 Task: Use Visual Studio Code's code navigation shortcuts to find all references to a variable.
Action: Mouse moved to (543, 148)
Screenshot: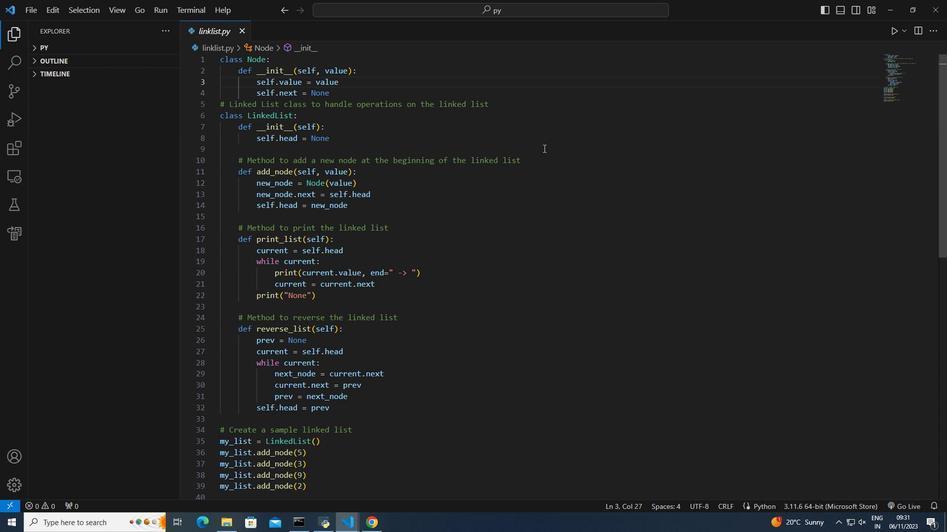 
Action: Mouse pressed right at (543, 148)
Screenshot: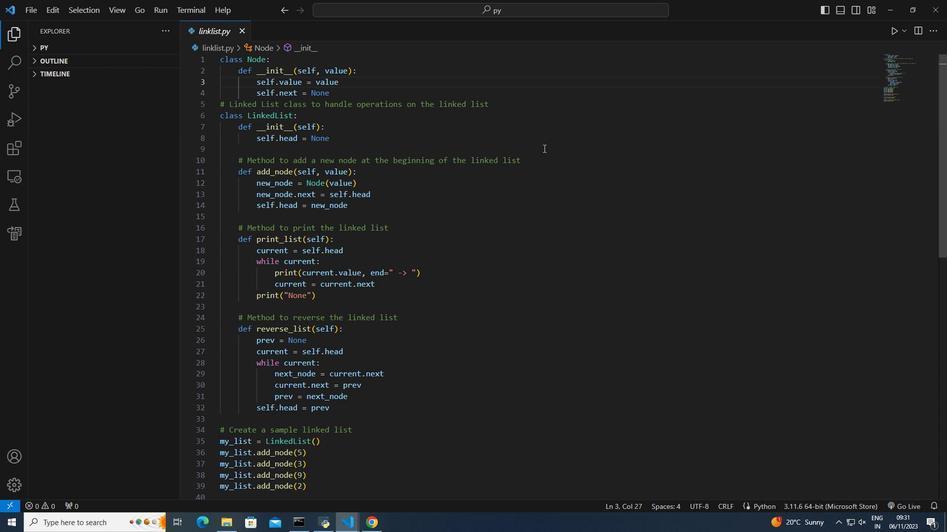 
Action: Mouse moved to (573, 241)
Screenshot: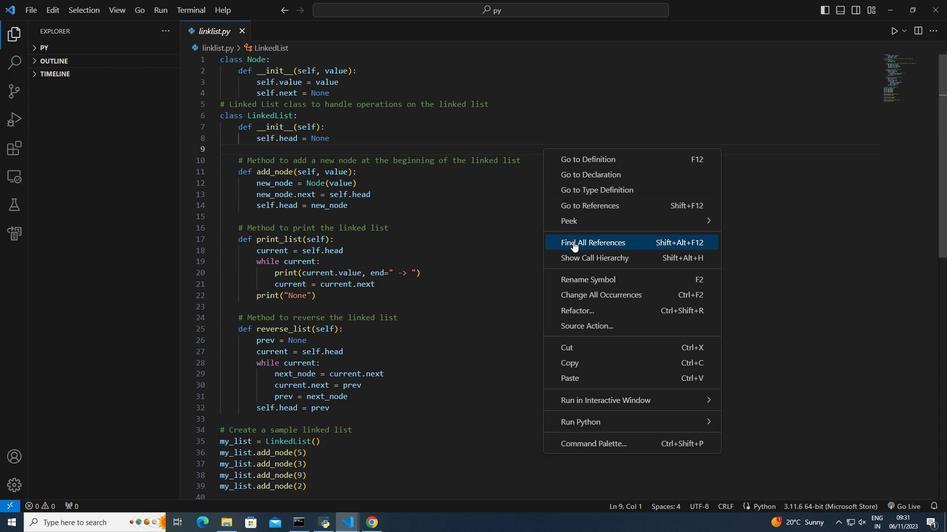 
Action: Mouse pressed left at (573, 241)
Screenshot: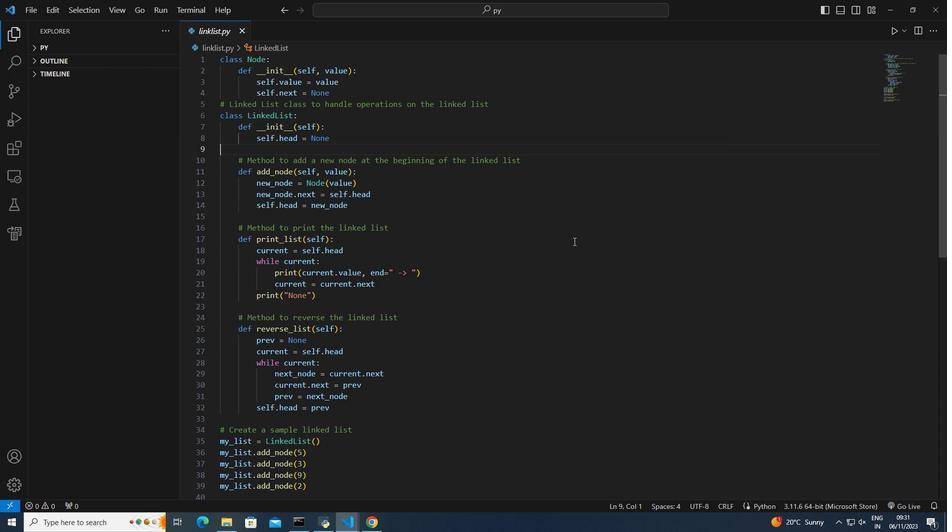 
Action: Mouse moved to (459, 135)
Screenshot: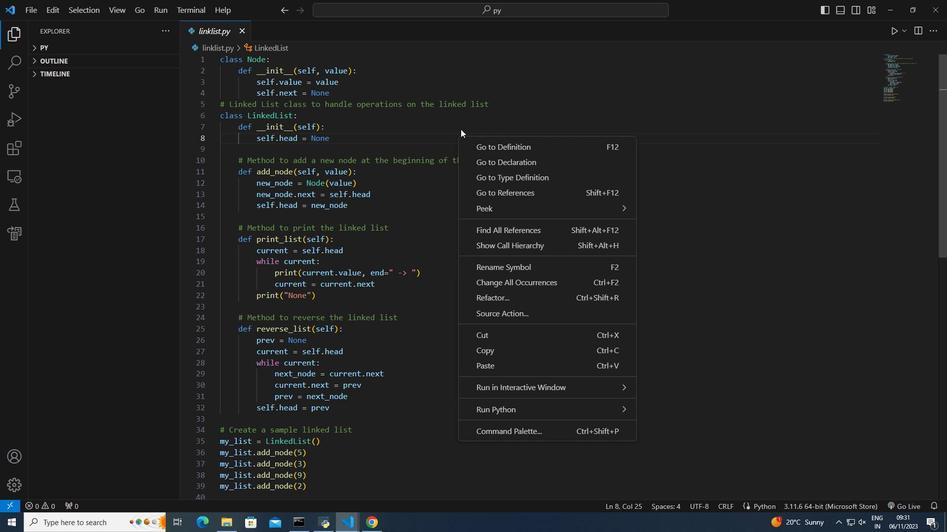
Action: Mouse pressed right at (459, 135)
Screenshot: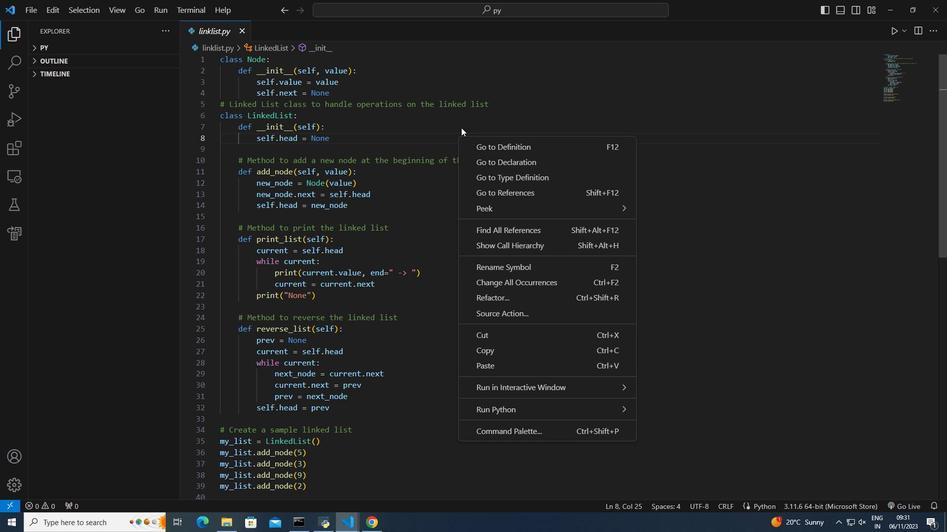 
Action: Mouse moved to (495, 226)
Screenshot: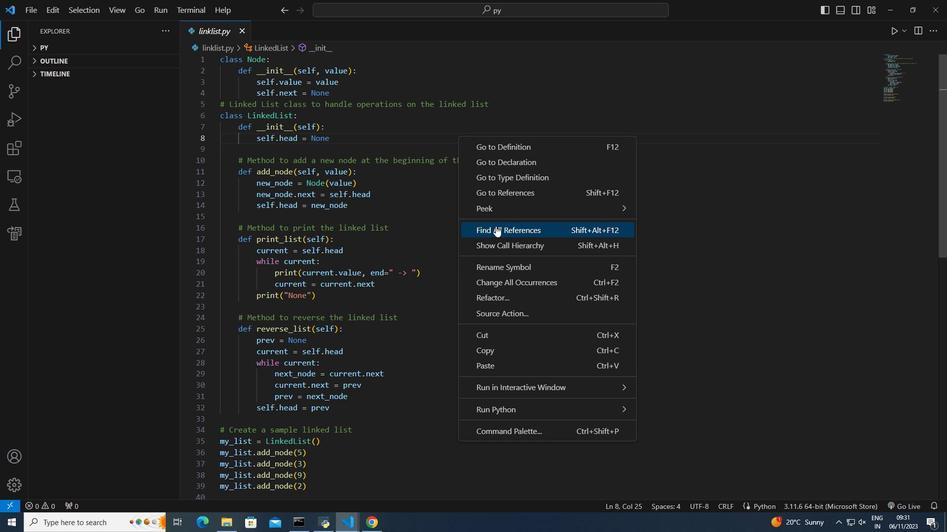 
Action: Mouse pressed left at (495, 226)
Screenshot: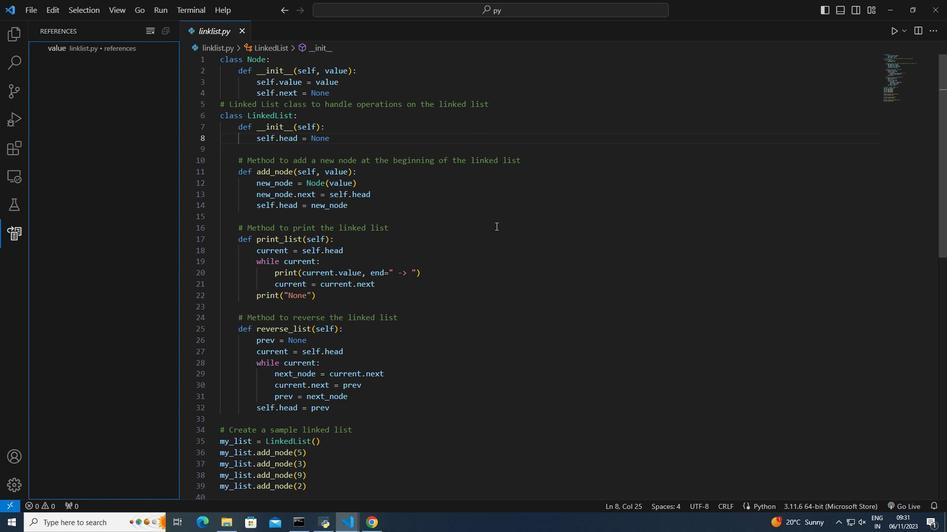 
Action: Mouse moved to (164, 72)
Screenshot: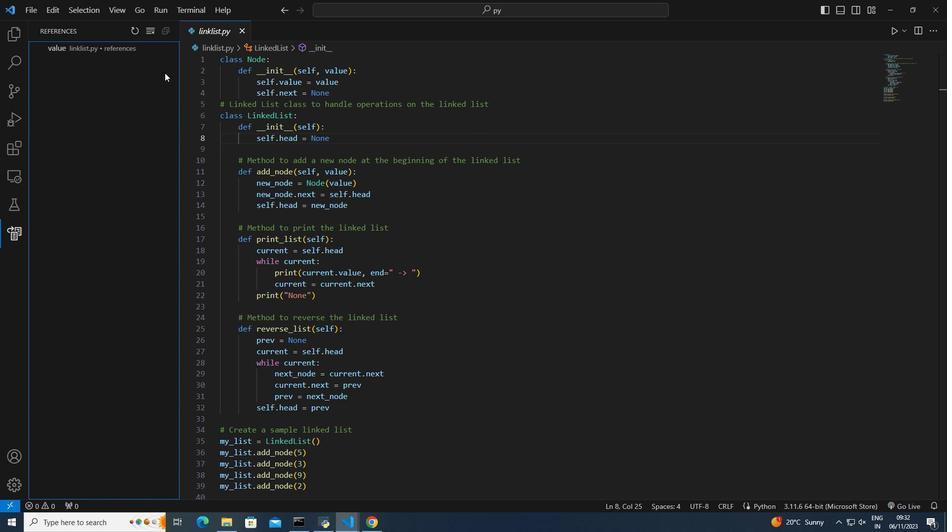 
Action: Mouse pressed left at (164, 72)
Screenshot: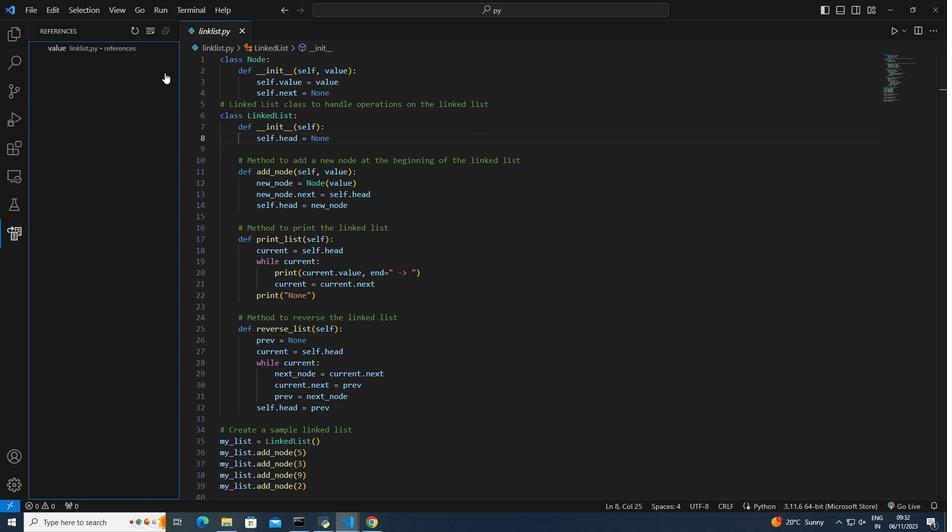 
Action: Mouse moved to (337, 95)
Screenshot: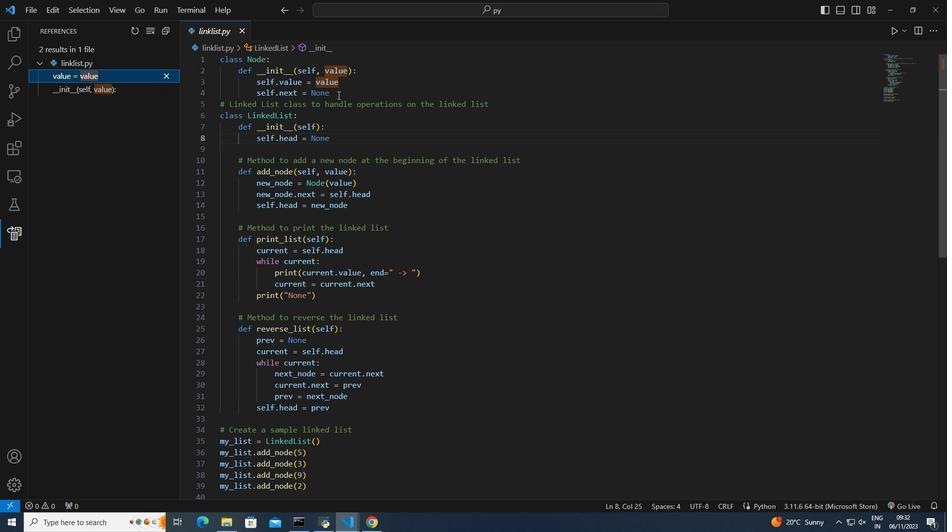 
Action: Mouse pressed right at (337, 95)
Screenshot: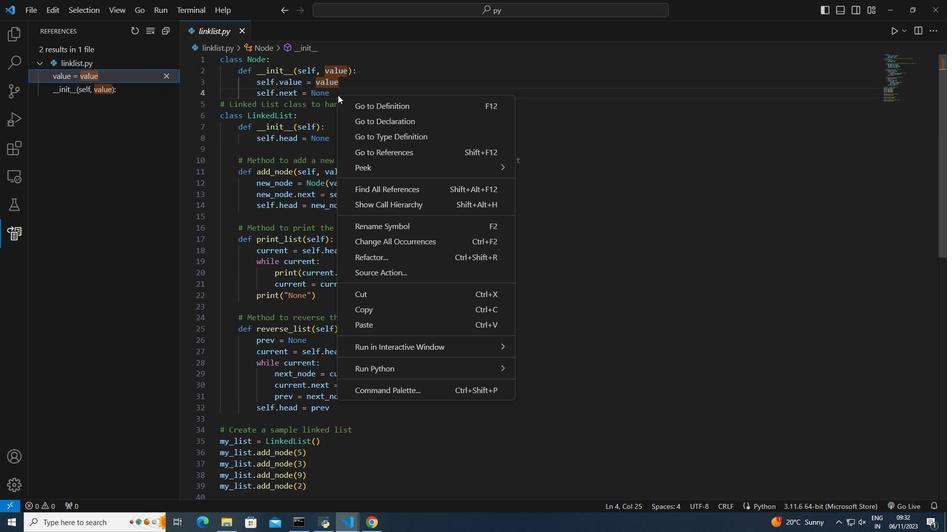 
Action: Mouse moved to (385, 149)
Screenshot: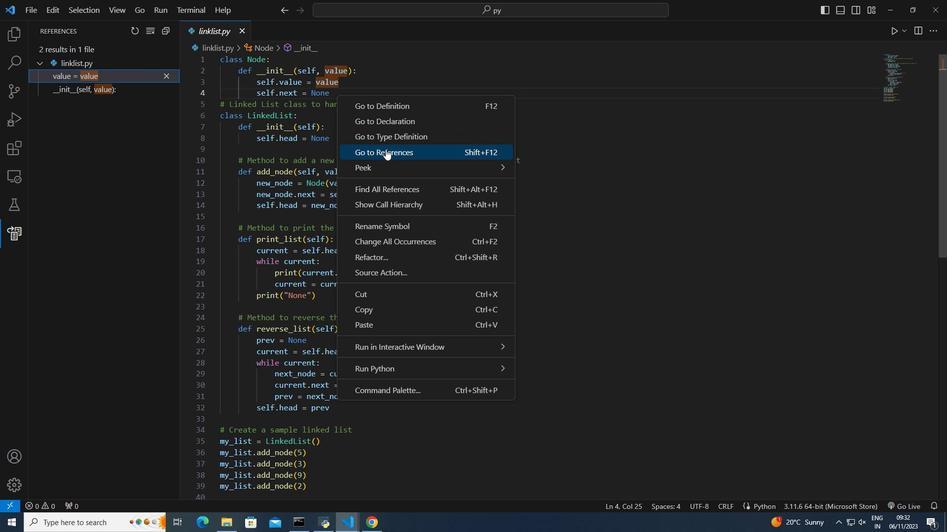 
Action: Mouse pressed left at (385, 149)
Screenshot: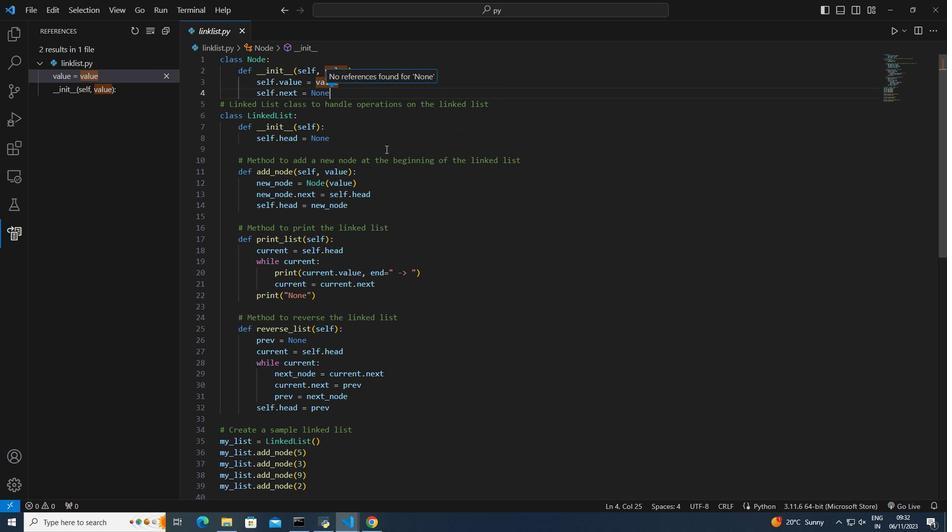 
Action: Mouse moved to (366, 178)
Screenshot: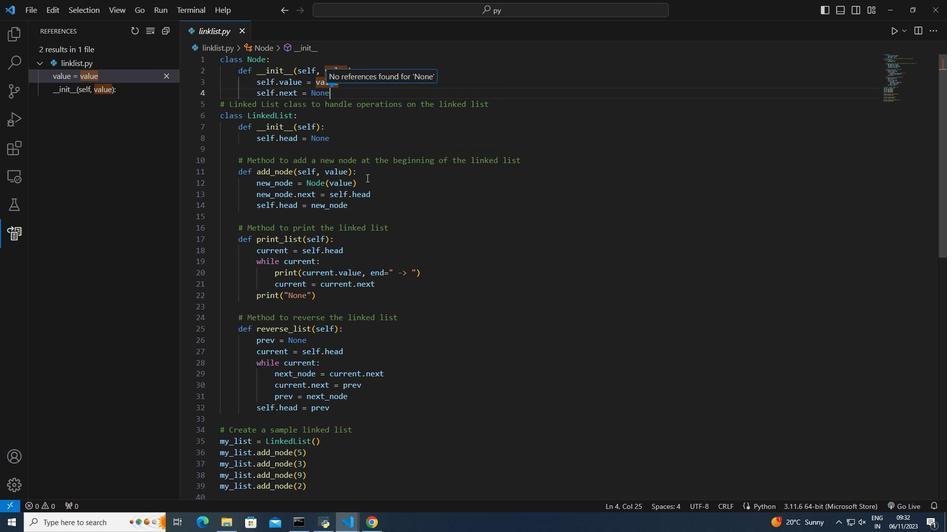 
